 Task: Change font style of title "Rate" to comic sans MS.
Action: Mouse pressed left at (48, 338)
Screenshot: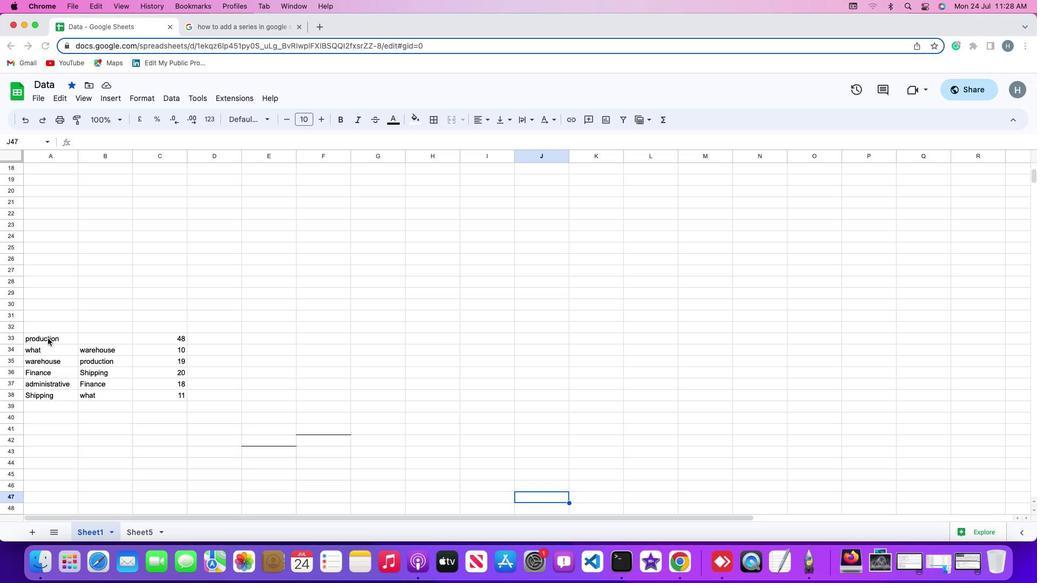 
Action: Mouse pressed left at (48, 338)
Screenshot: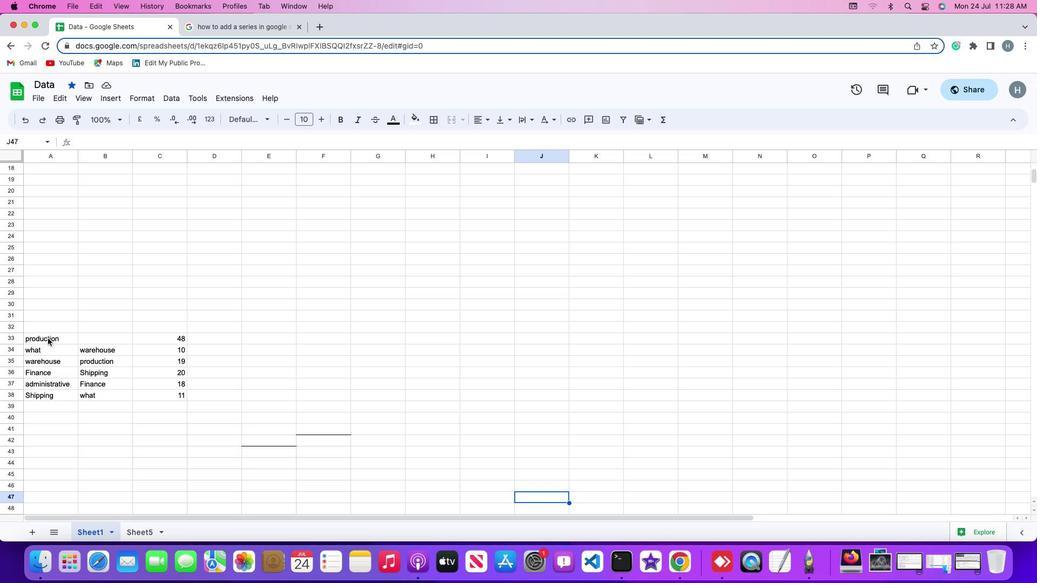 
Action: Mouse moved to (119, 99)
Screenshot: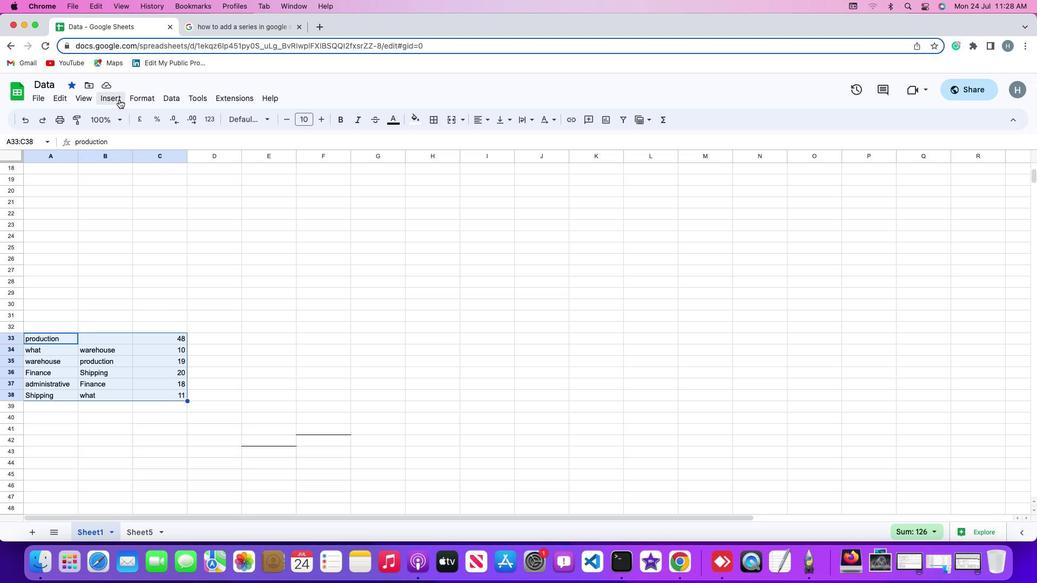 
Action: Mouse pressed left at (119, 99)
Screenshot: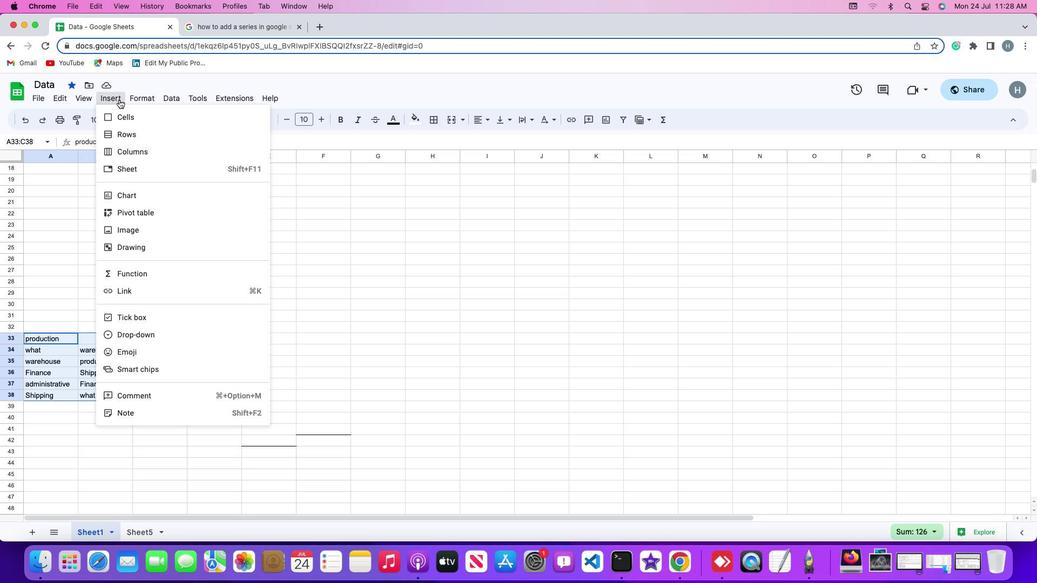 
Action: Mouse moved to (131, 199)
Screenshot: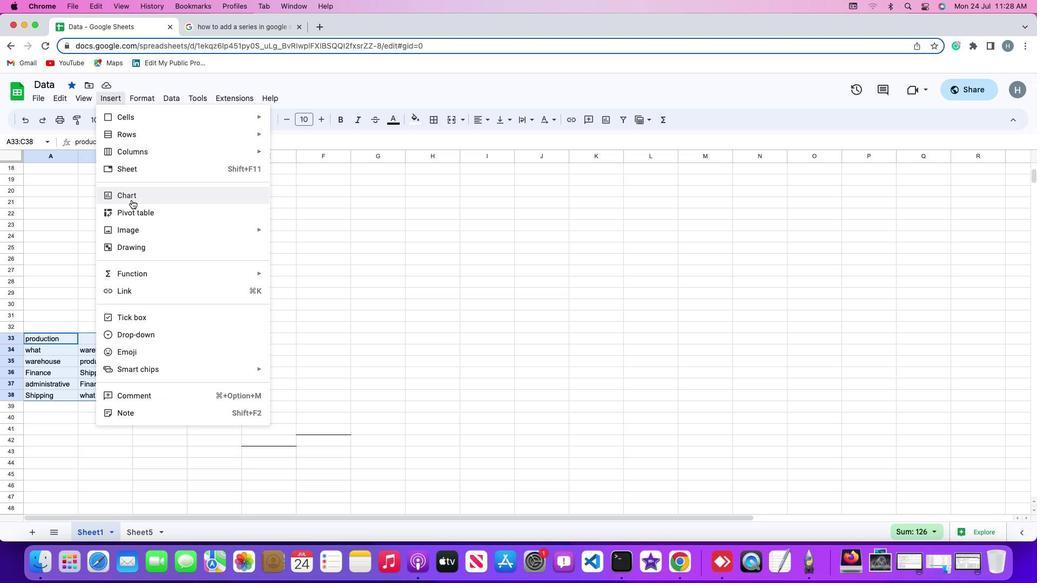 
Action: Mouse pressed left at (131, 199)
Screenshot: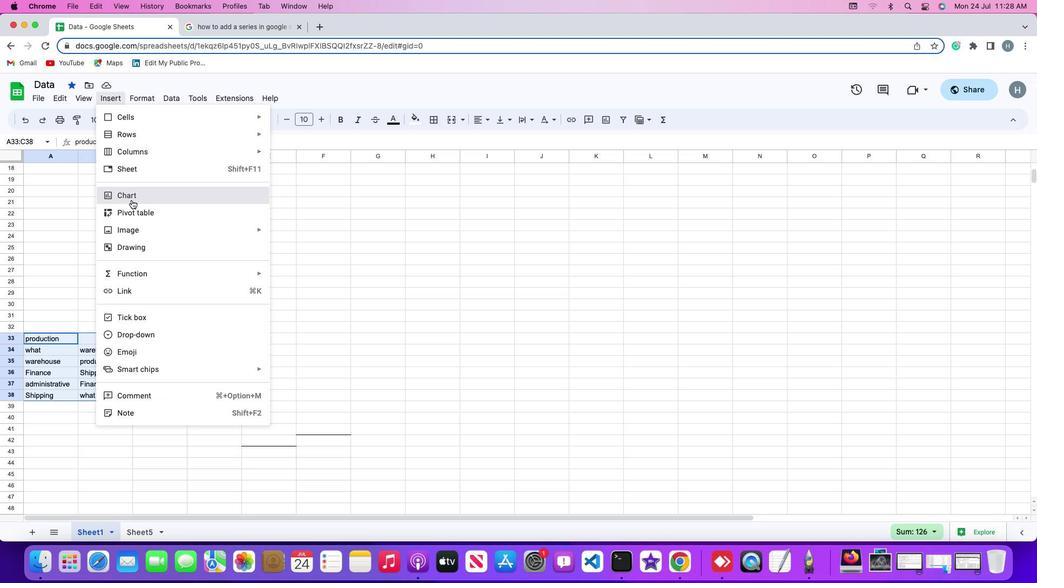 
Action: Mouse moved to (991, 150)
Screenshot: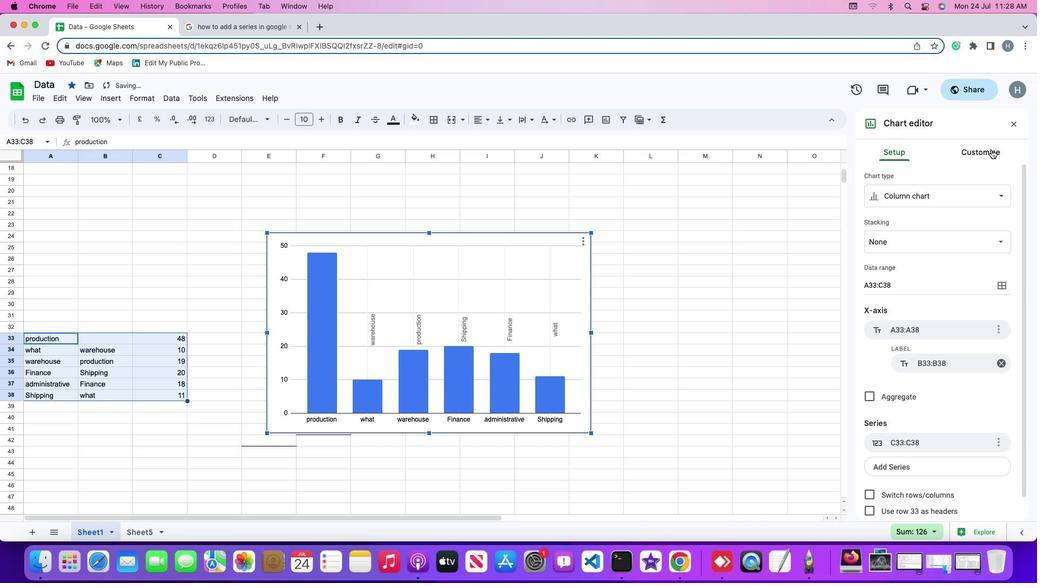 
Action: Mouse pressed left at (991, 150)
Screenshot: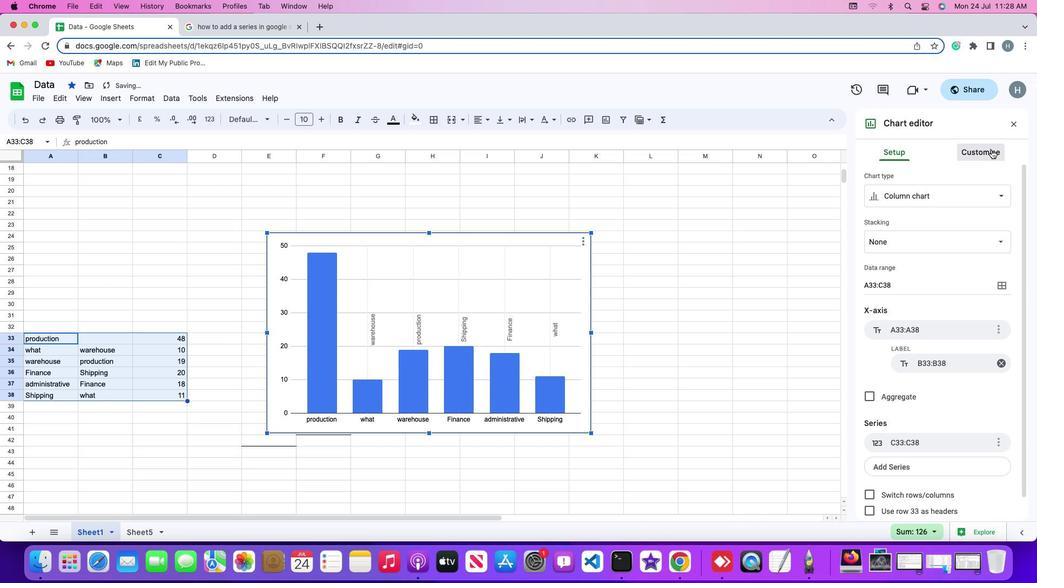 
Action: Mouse moved to (925, 210)
Screenshot: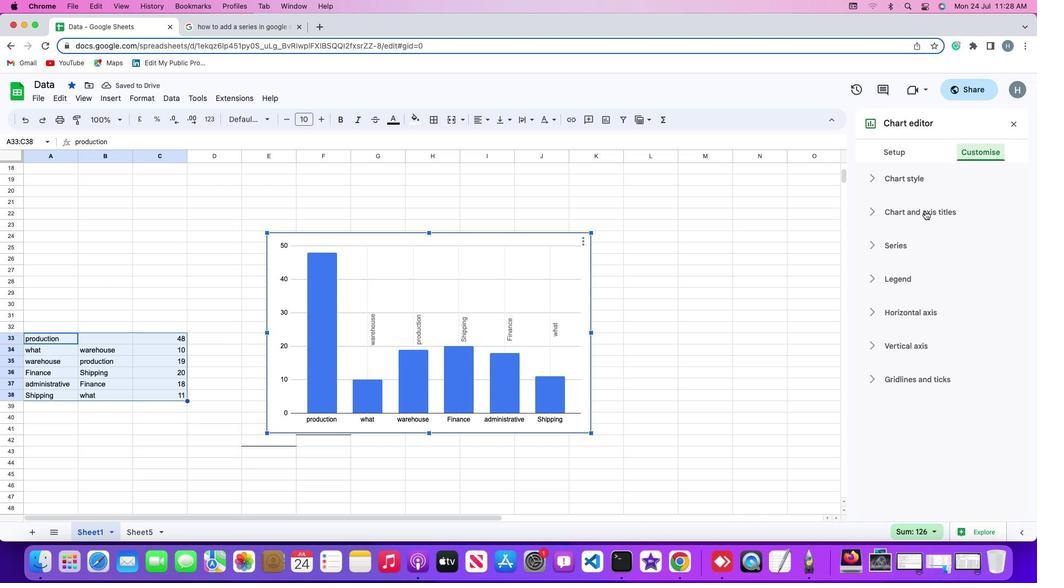 
Action: Mouse pressed left at (925, 210)
Screenshot: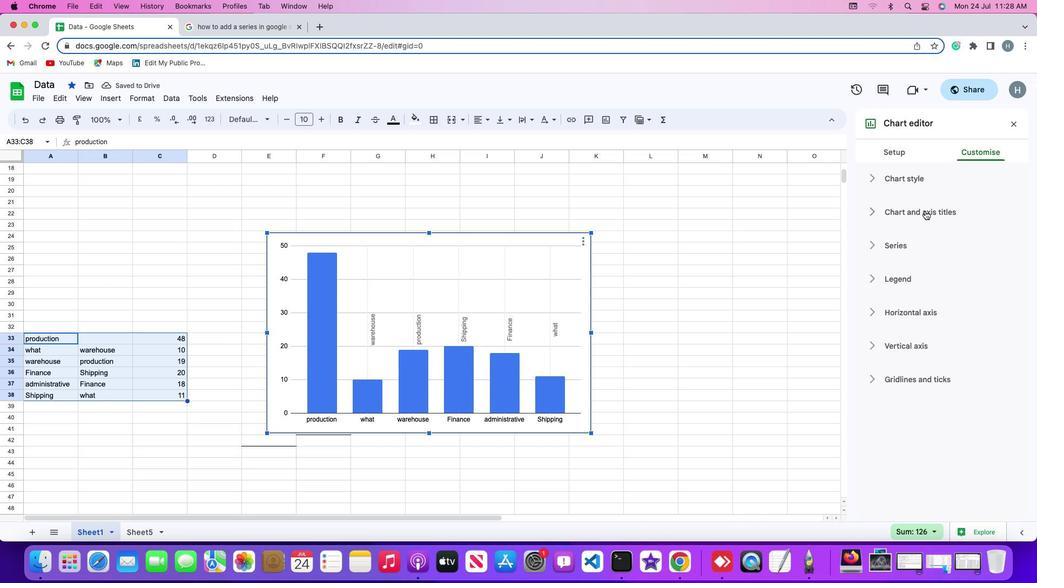 
Action: Mouse moved to (922, 242)
Screenshot: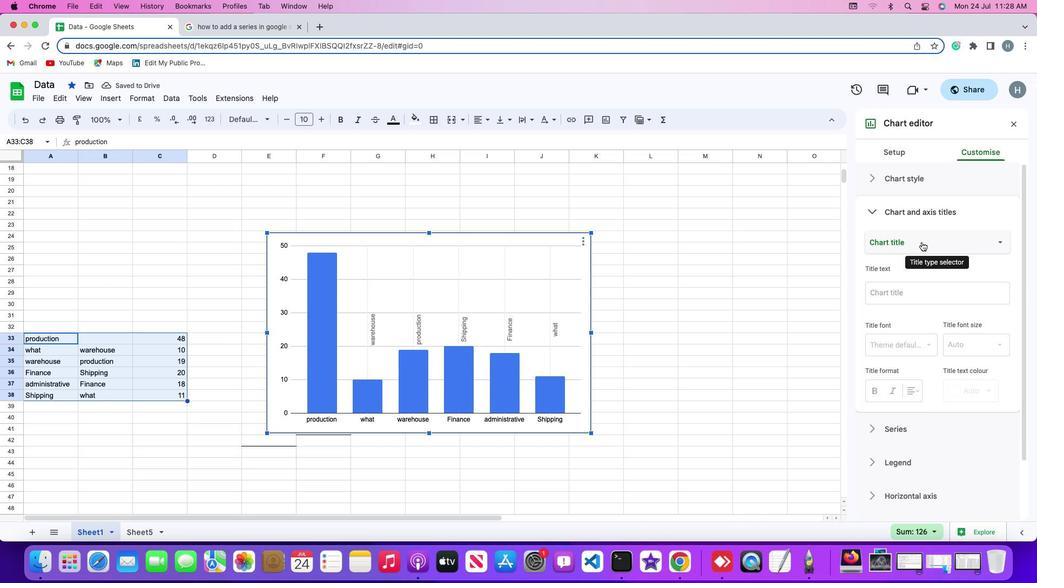 
Action: Mouse pressed left at (922, 242)
Screenshot: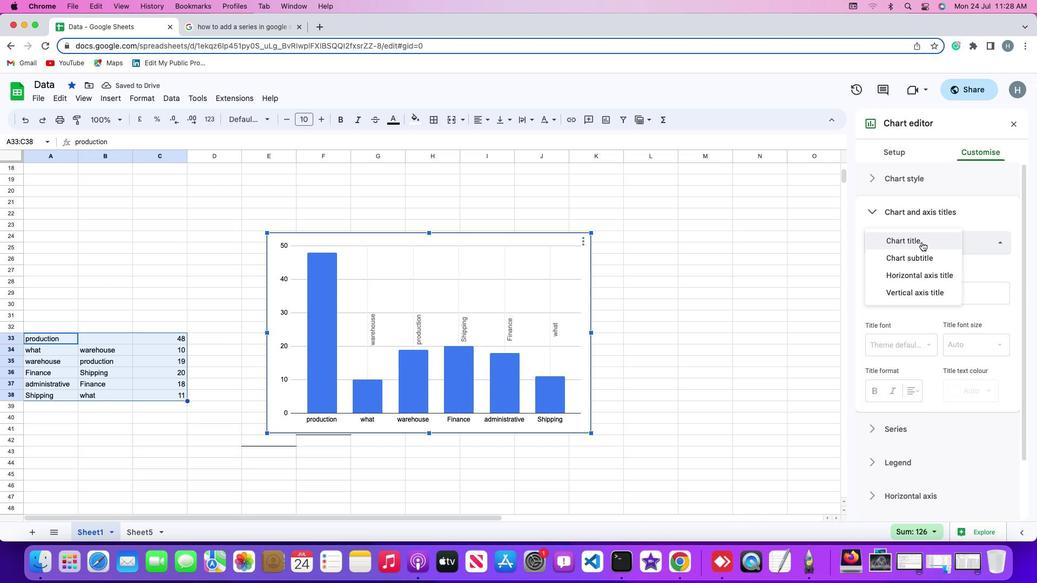 
Action: Mouse moved to (919, 296)
Screenshot: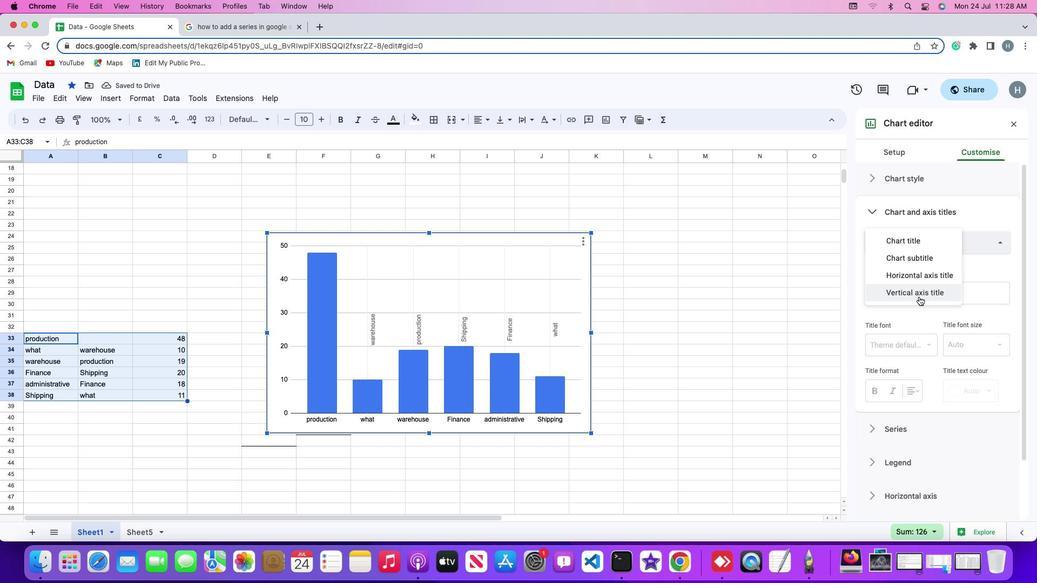 
Action: Mouse pressed left at (919, 296)
Screenshot: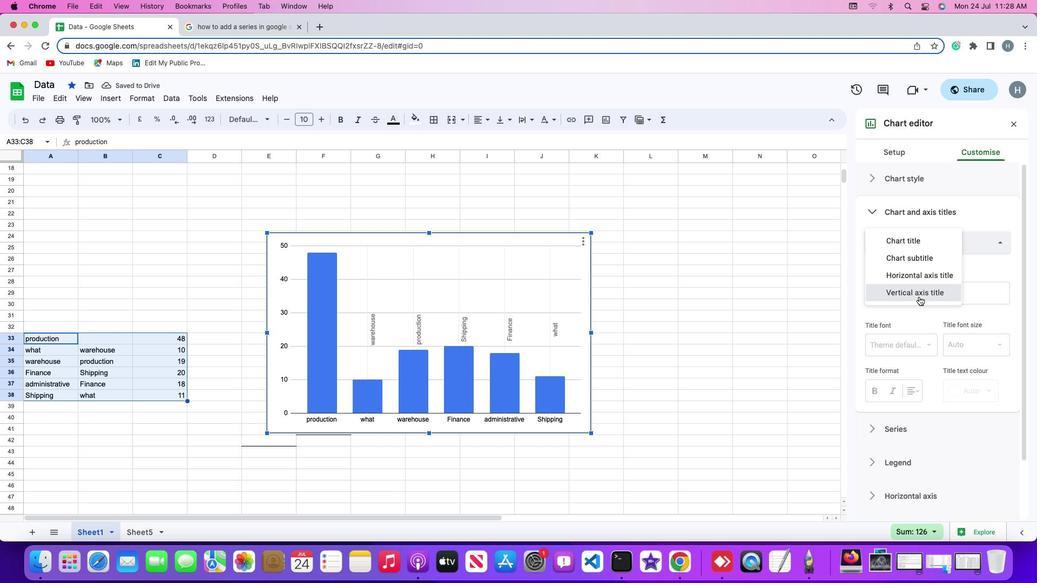 
Action: Mouse moved to (916, 291)
Screenshot: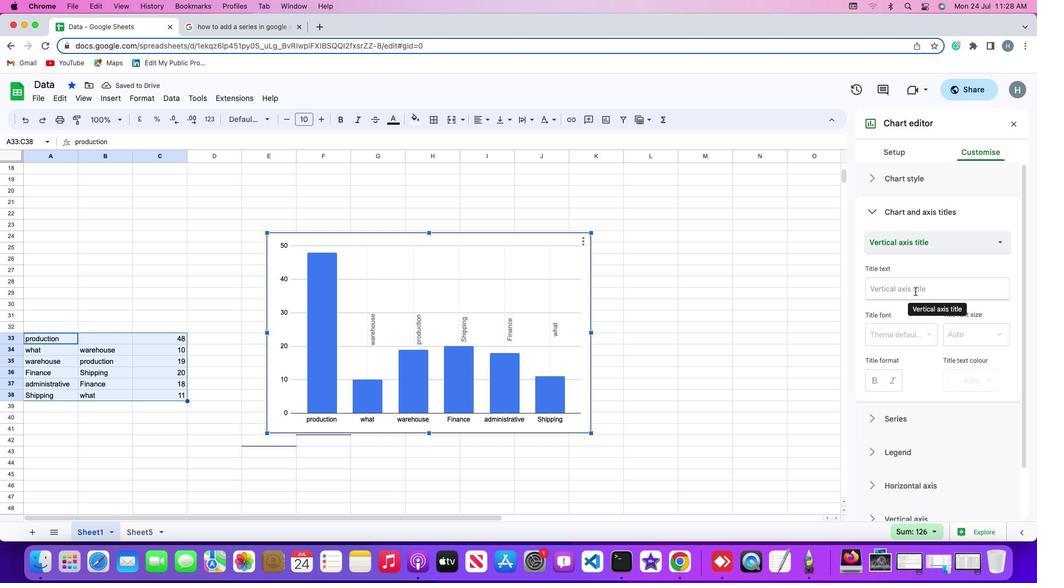 
Action: Mouse pressed left at (916, 291)
Screenshot: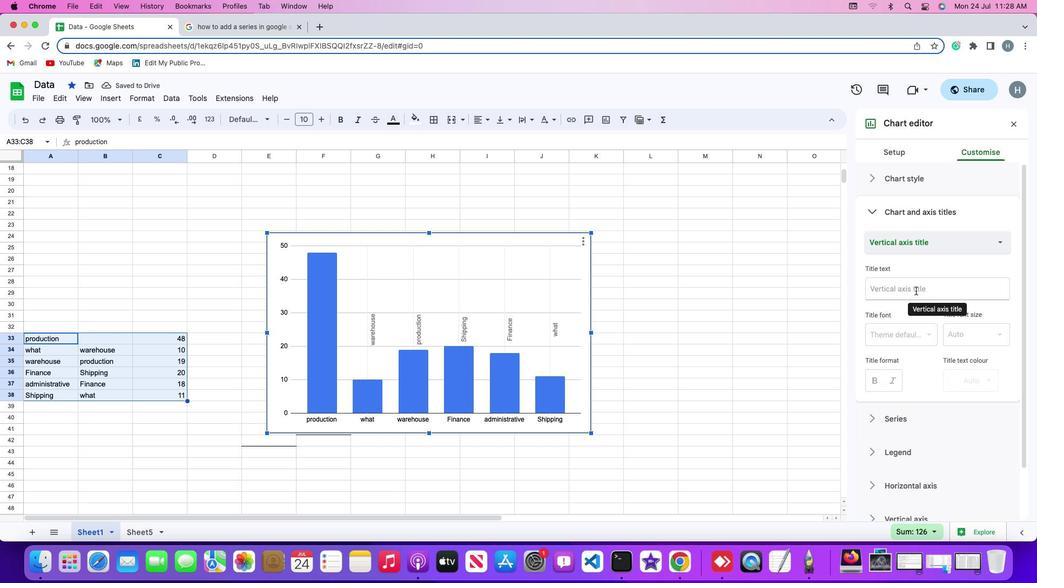 
Action: Mouse moved to (916, 291)
Screenshot: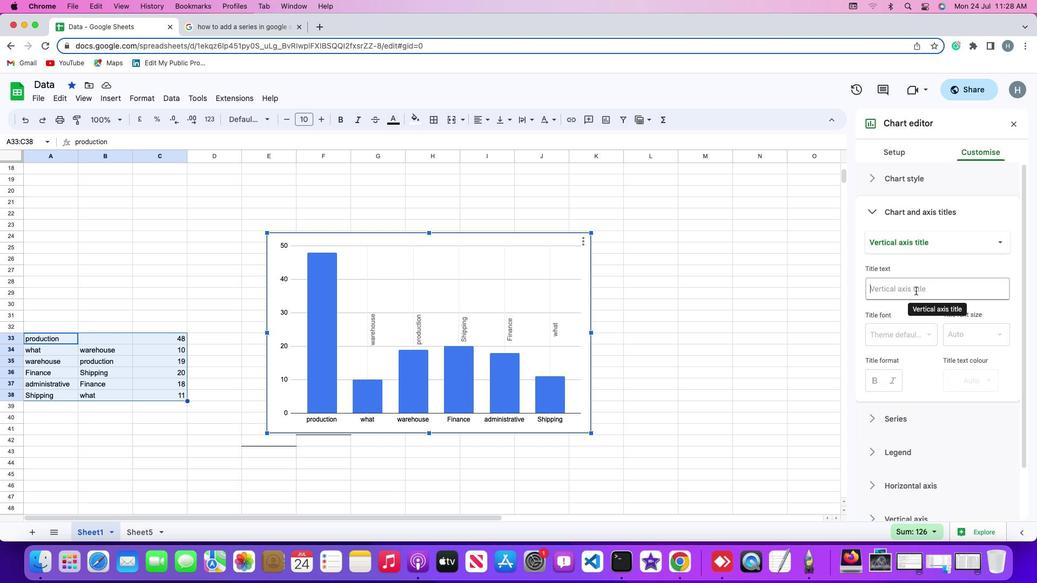 
Action: Key pressed Key.shift'R''a''t''e'
Screenshot: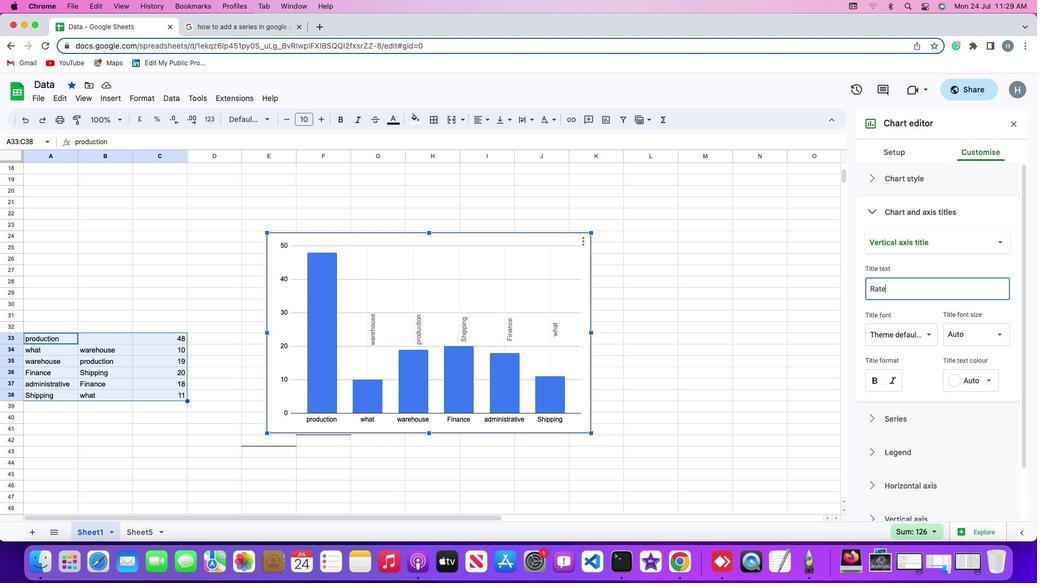 
Action: Mouse moved to (929, 335)
Screenshot: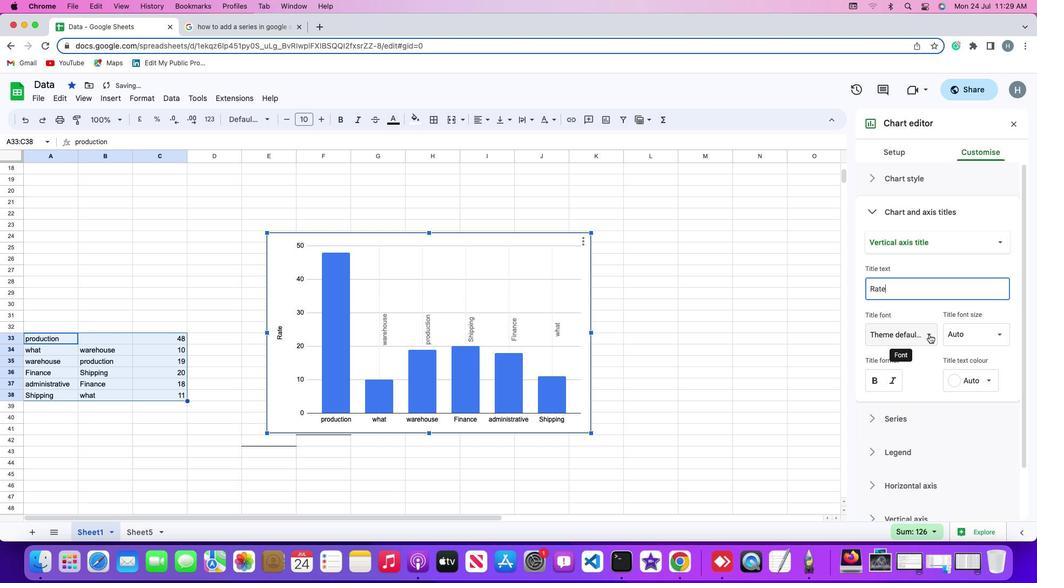 
Action: Mouse pressed left at (929, 335)
Screenshot: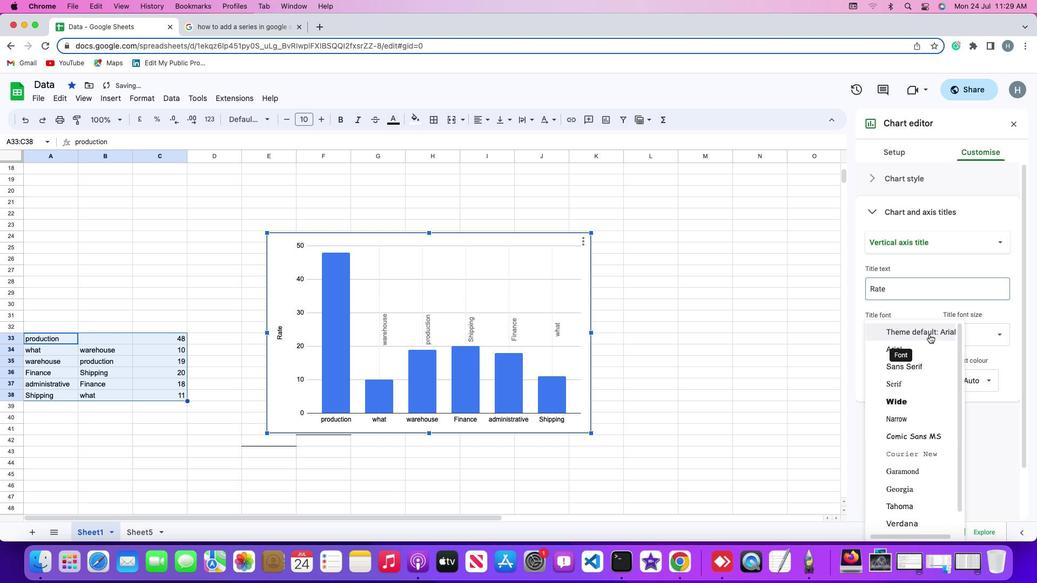 
Action: Mouse moved to (916, 434)
Screenshot: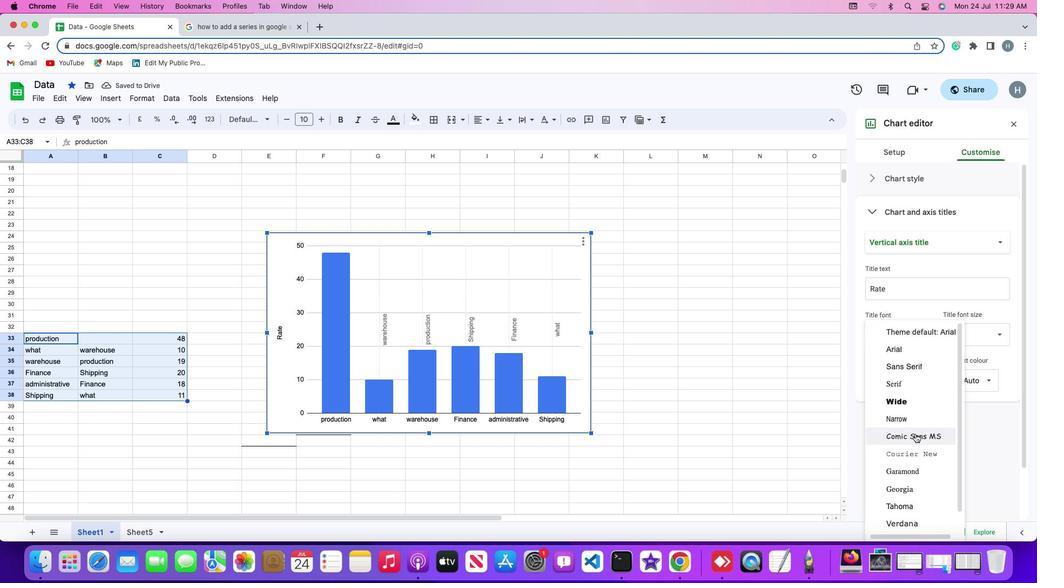 
Action: Mouse pressed left at (916, 434)
Screenshot: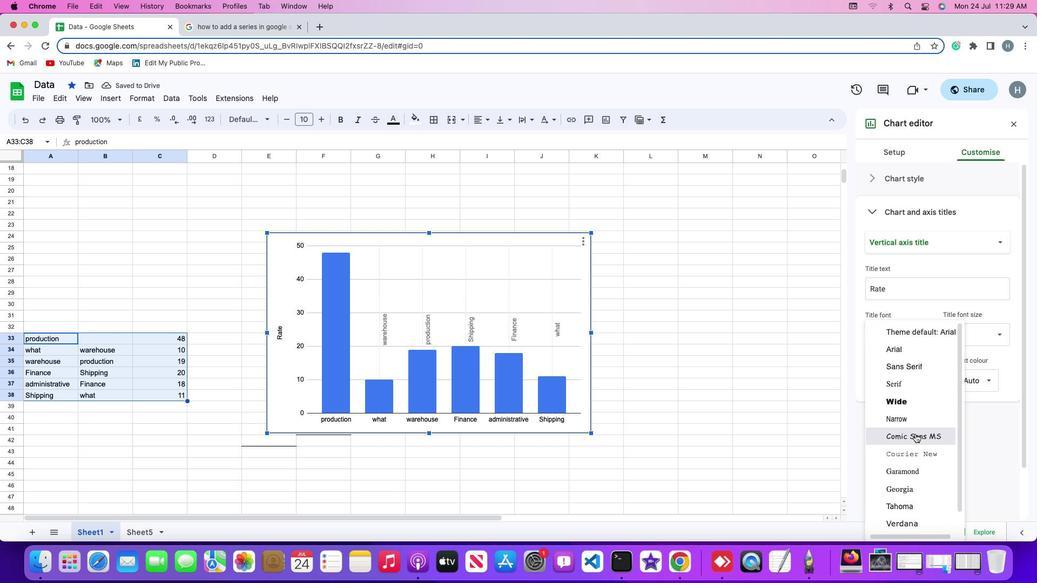 
Action: Mouse moved to (735, 396)
Screenshot: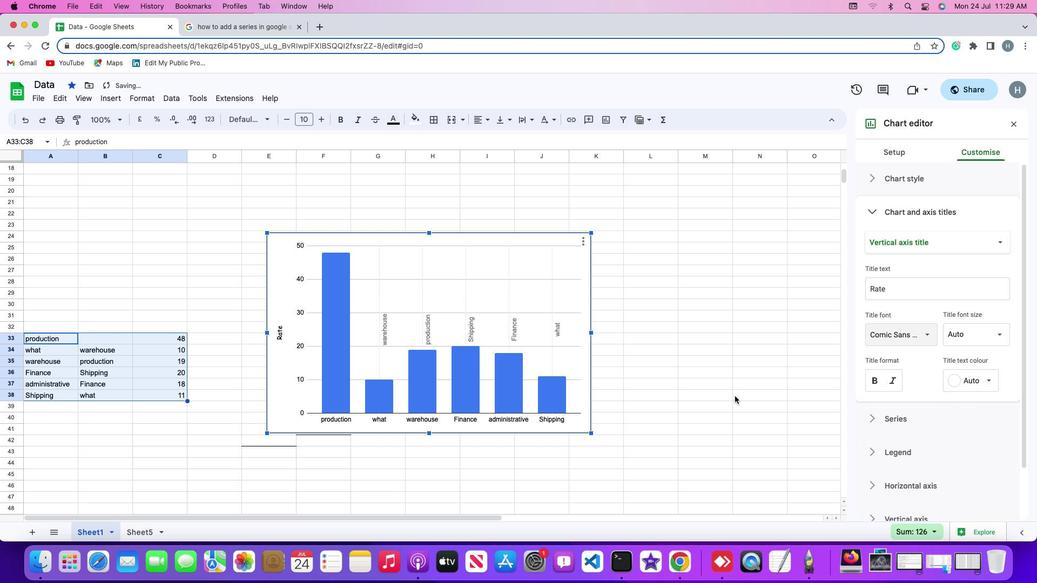 
